 Task: Change line and paragraph spacing to single.
Action: Mouse moved to (466, 412)
Screenshot: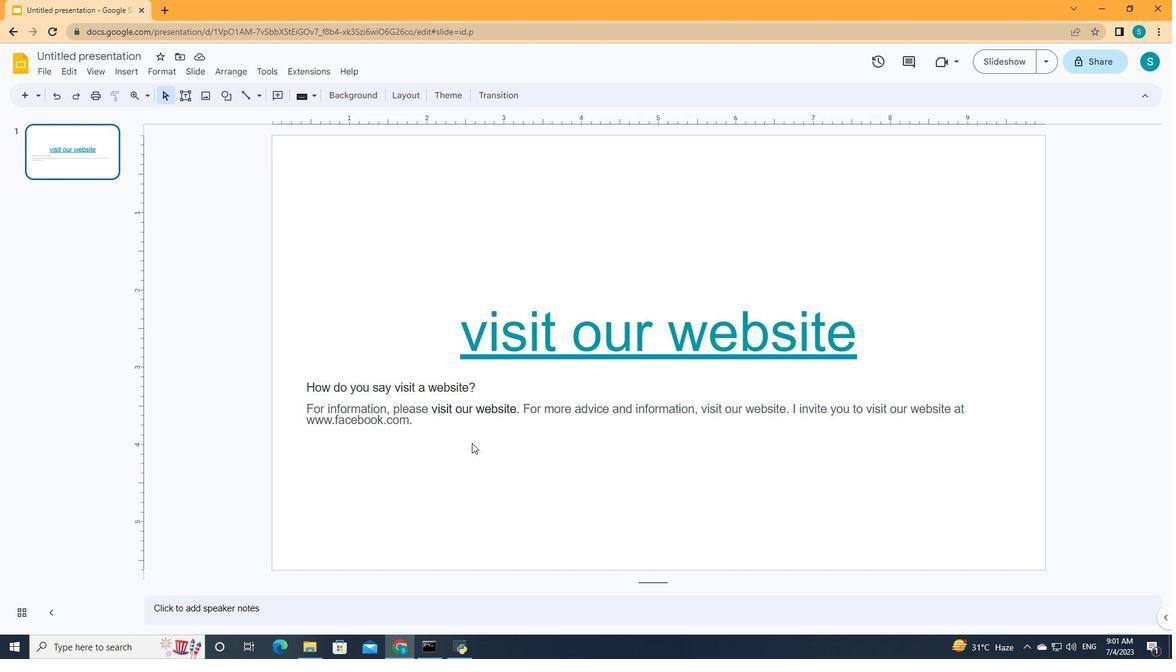 
Action: Mouse pressed left at (466, 412)
Screenshot: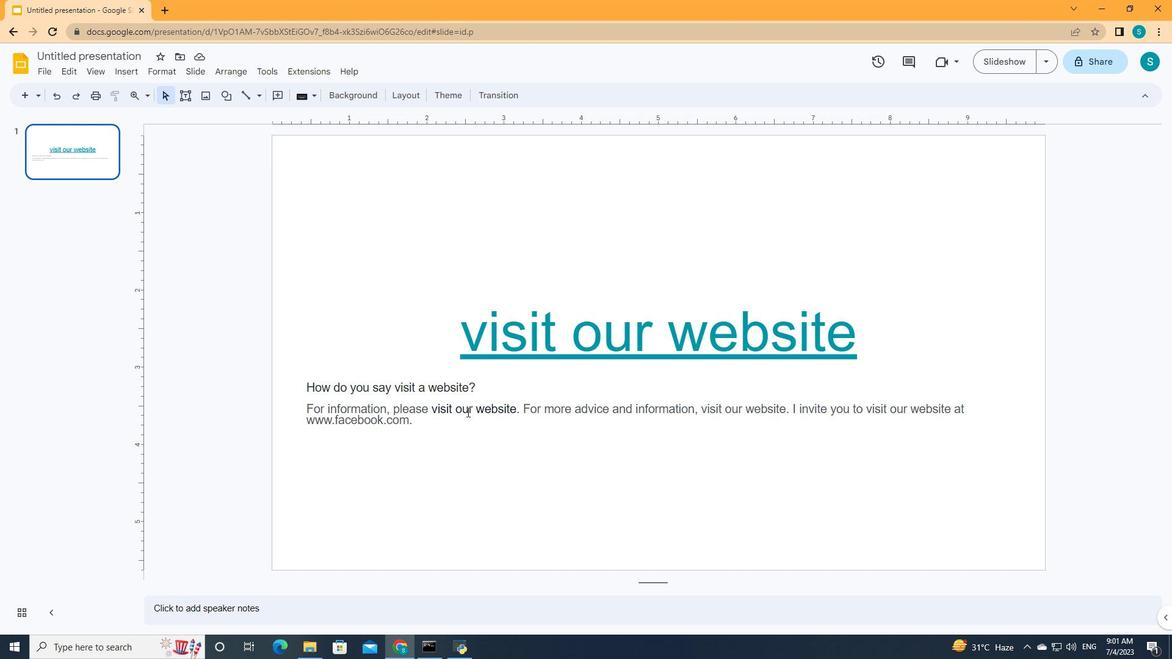
Action: Key pressed ctrl+A
Screenshot: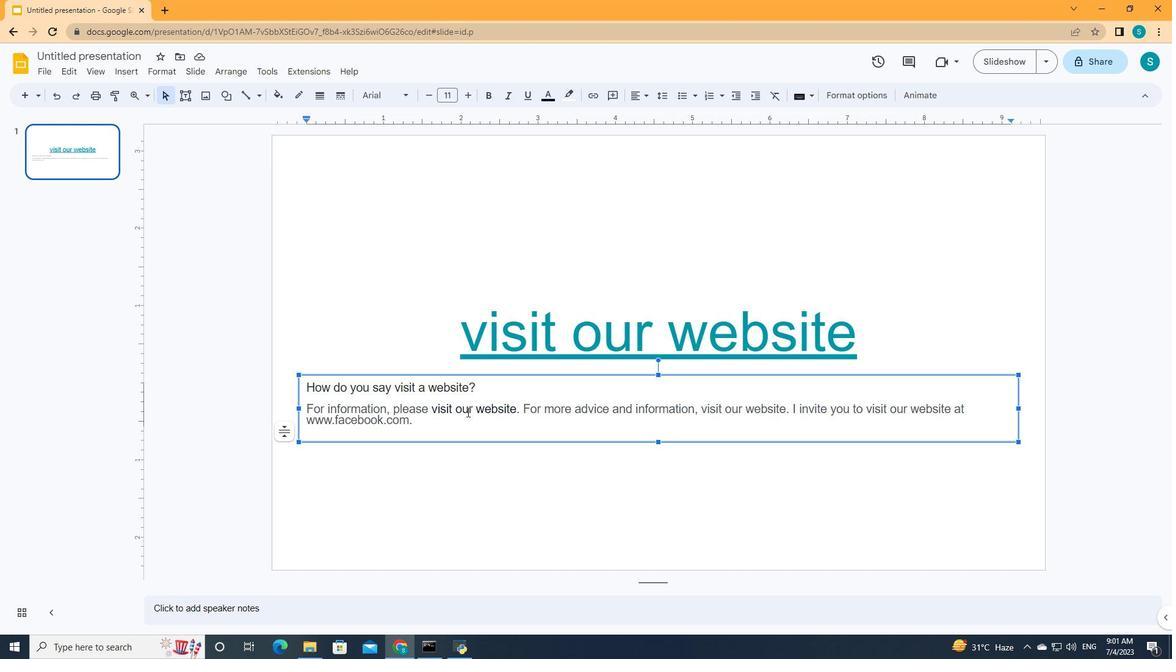 
Action: Mouse moved to (658, 101)
Screenshot: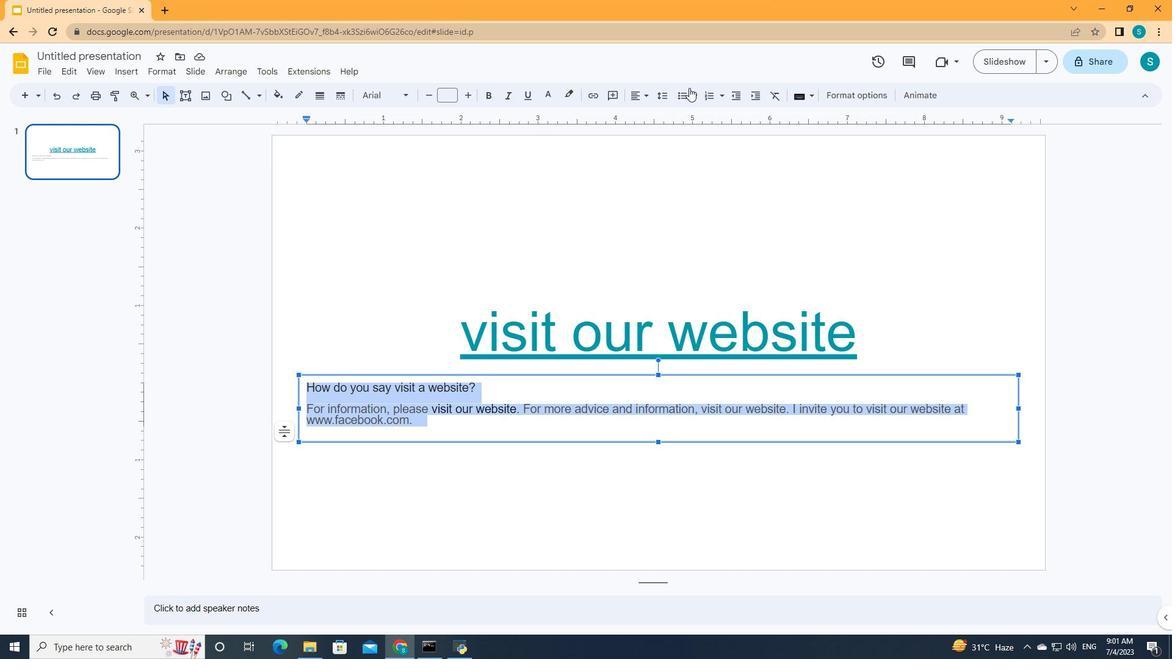 
Action: Mouse pressed left at (658, 101)
Screenshot: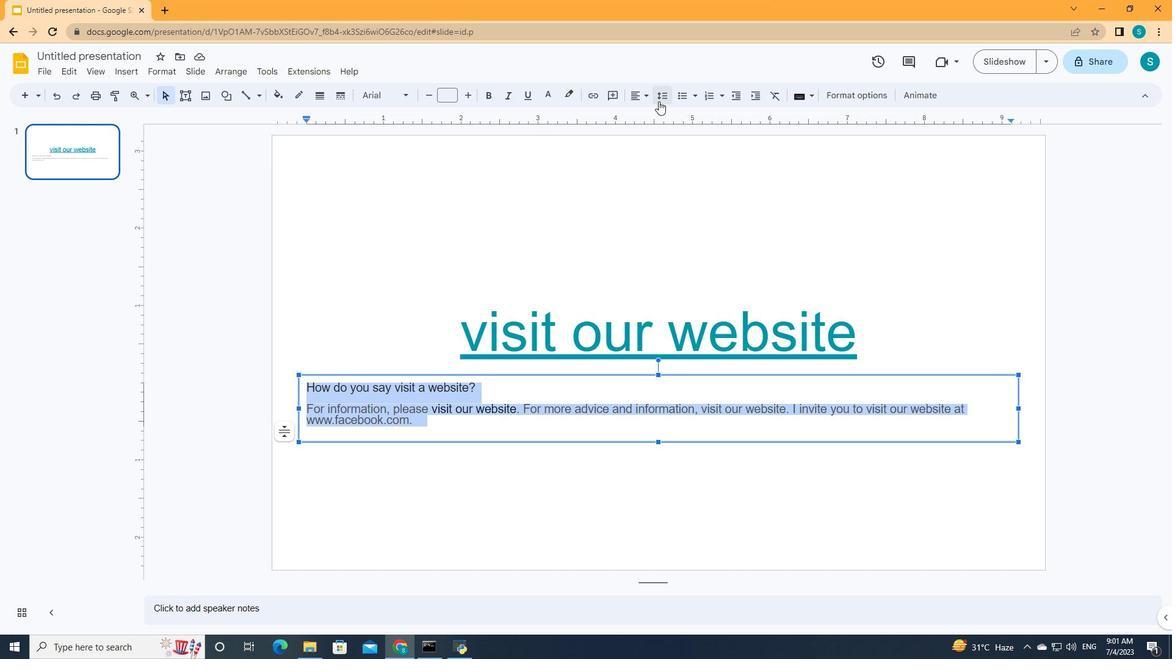 
Action: Mouse moved to (661, 122)
Screenshot: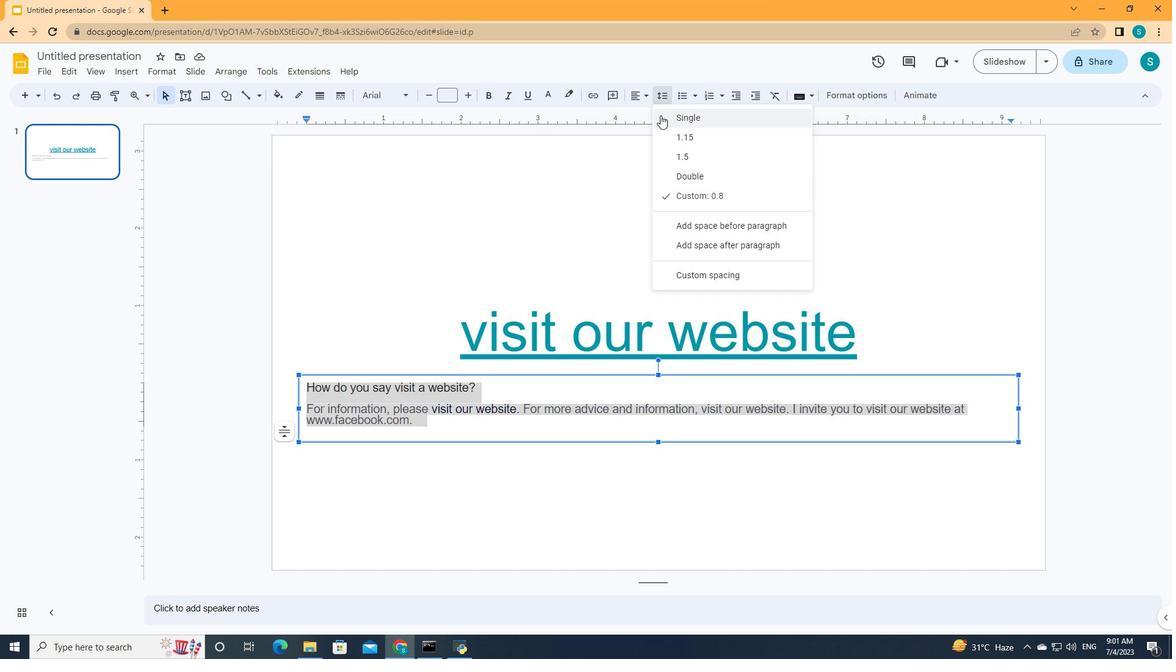 
Action: Mouse pressed left at (661, 122)
Screenshot: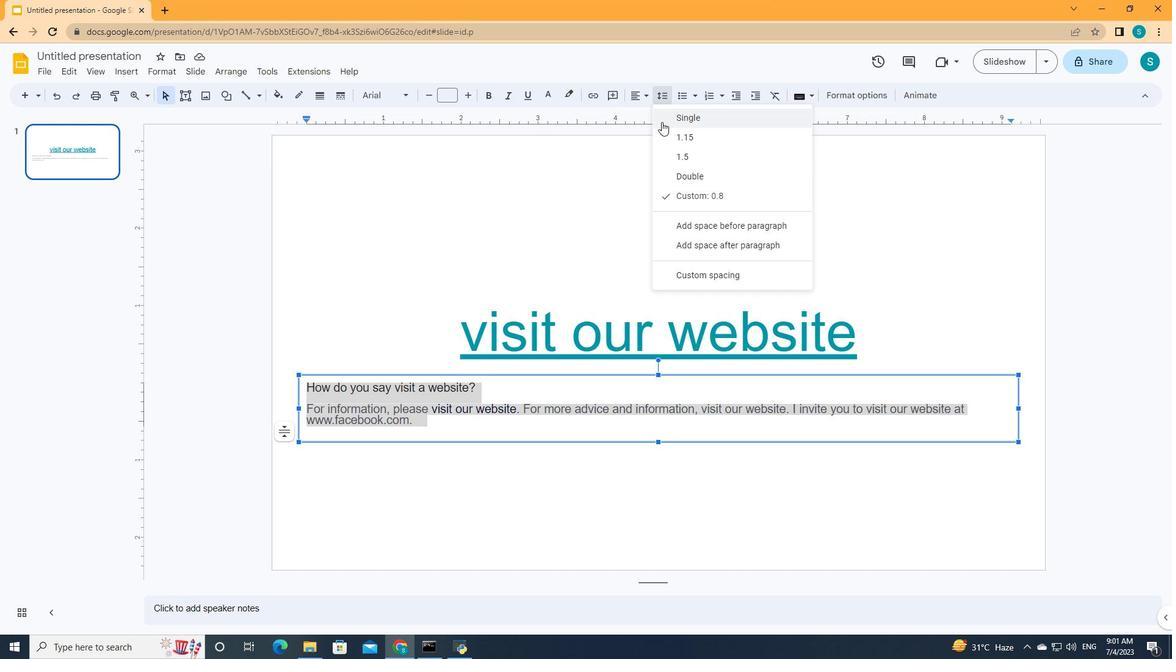 
